 Task: Look for products in the category "Superfoods" from Organic India only.
Action: Mouse moved to (257, 125)
Screenshot: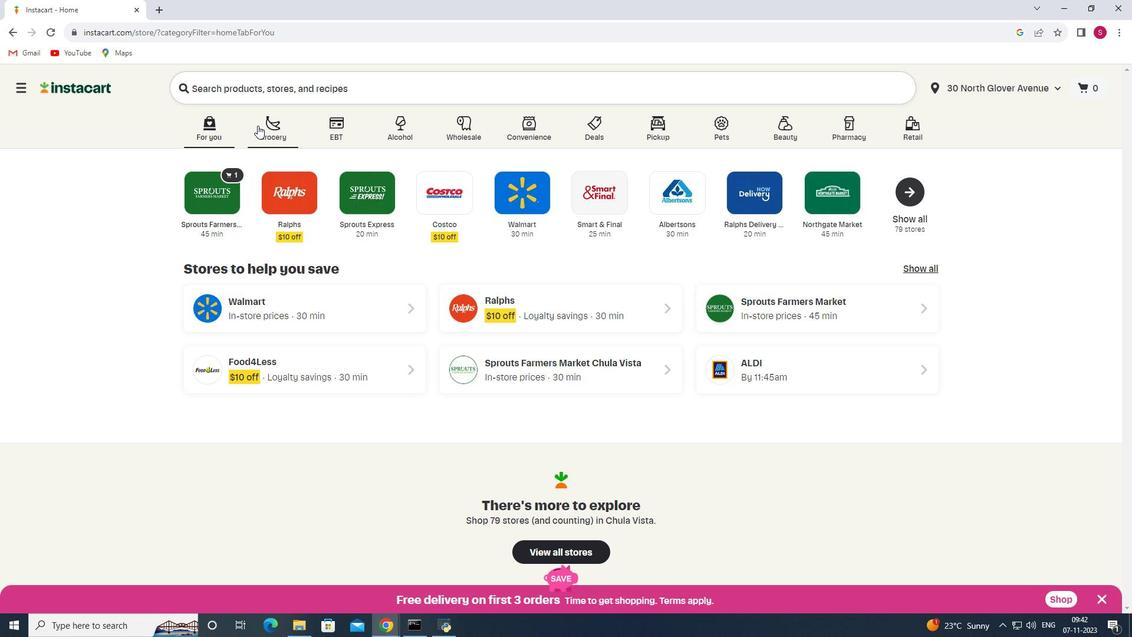 
Action: Mouse pressed left at (257, 125)
Screenshot: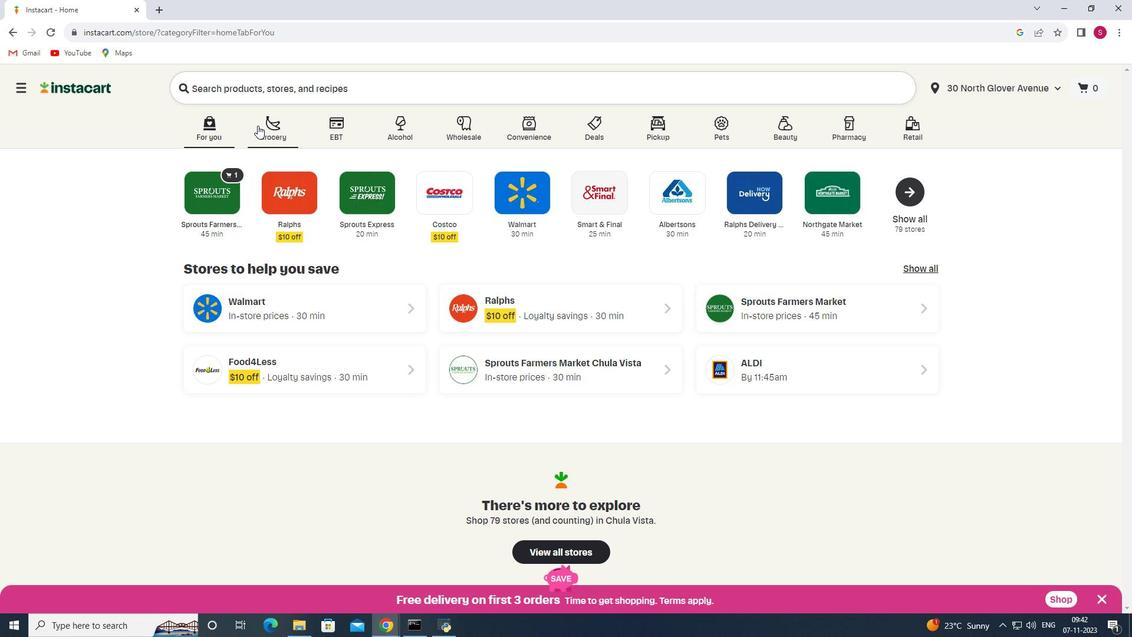 
Action: Mouse moved to (279, 336)
Screenshot: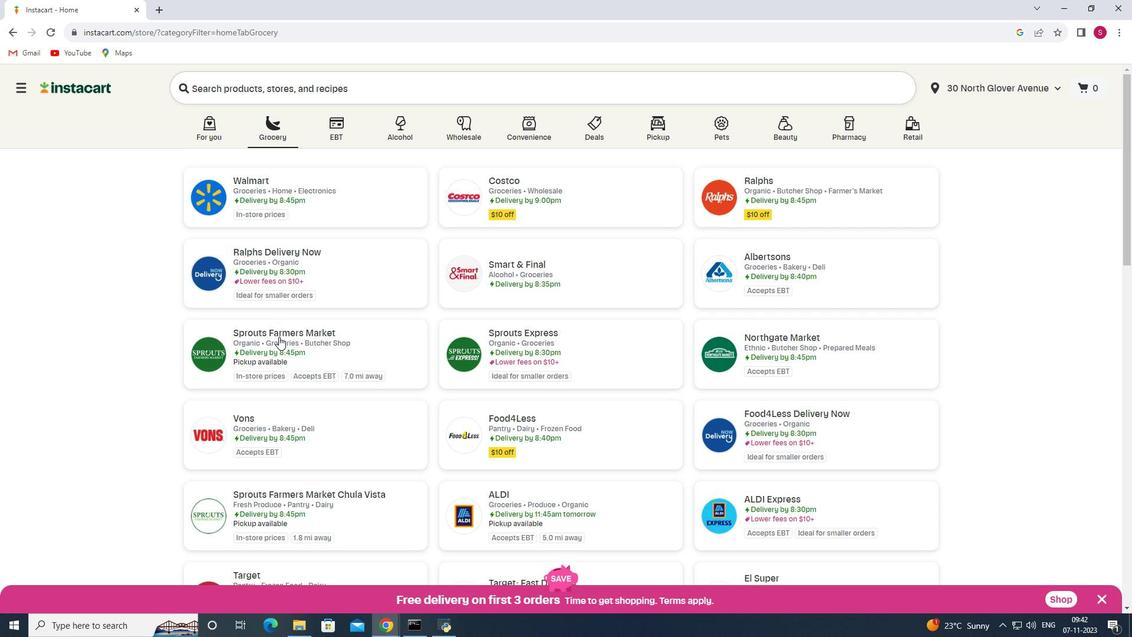 
Action: Mouse pressed left at (279, 336)
Screenshot: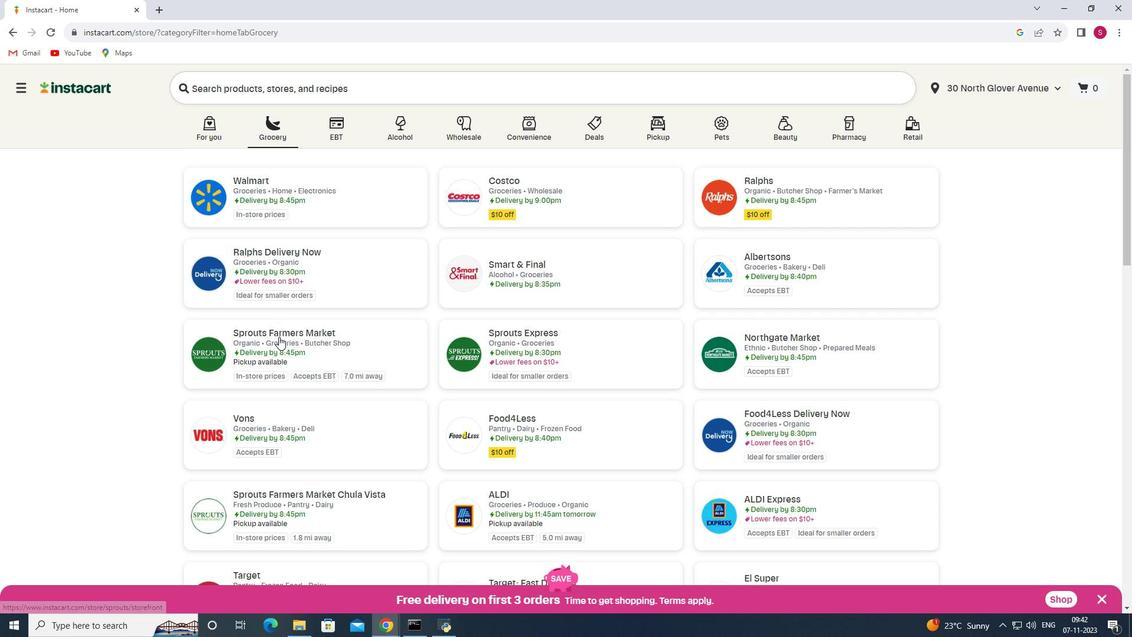 
Action: Mouse moved to (39, 357)
Screenshot: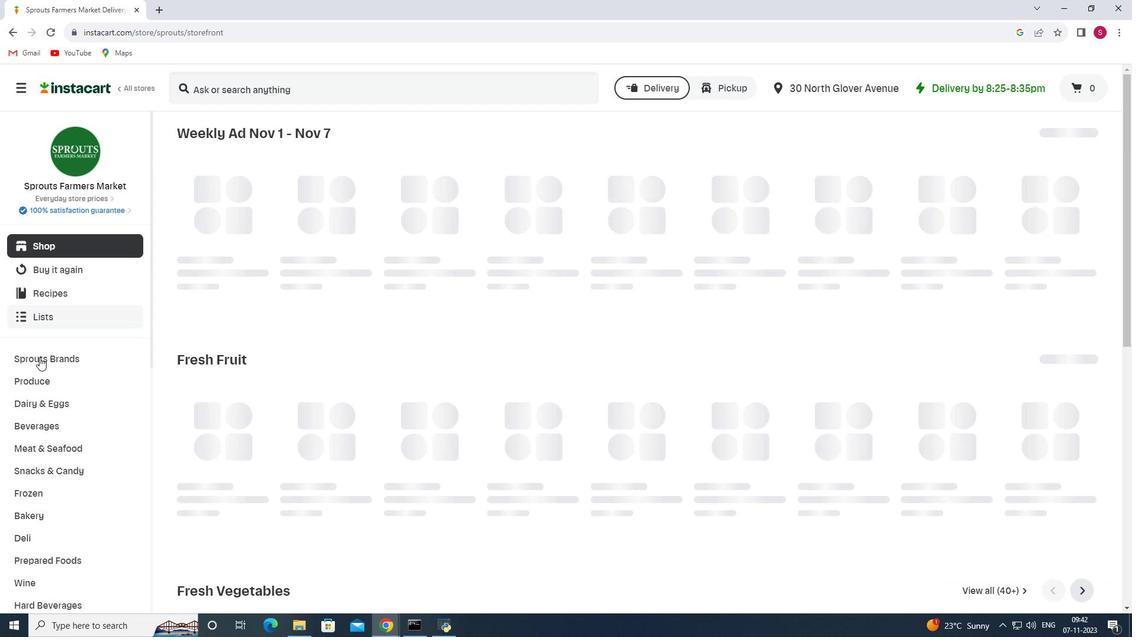 
Action: Mouse scrolled (39, 356) with delta (0, 0)
Screenshot: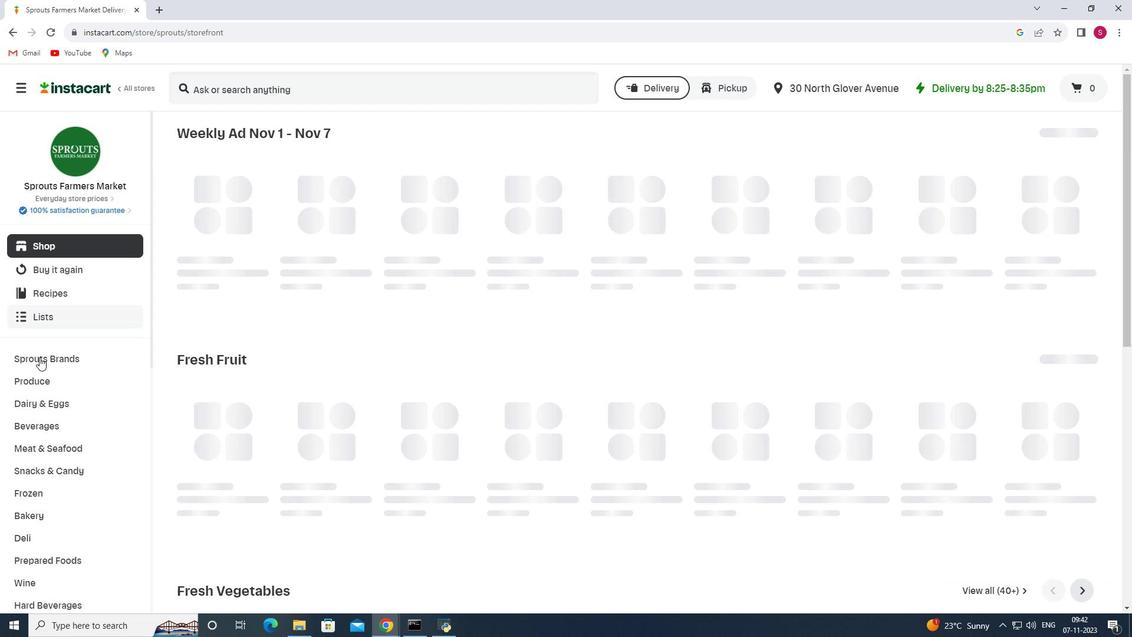 
Action: Mouse scrolled (39, 356) with delta (0, 0)
Screenshot: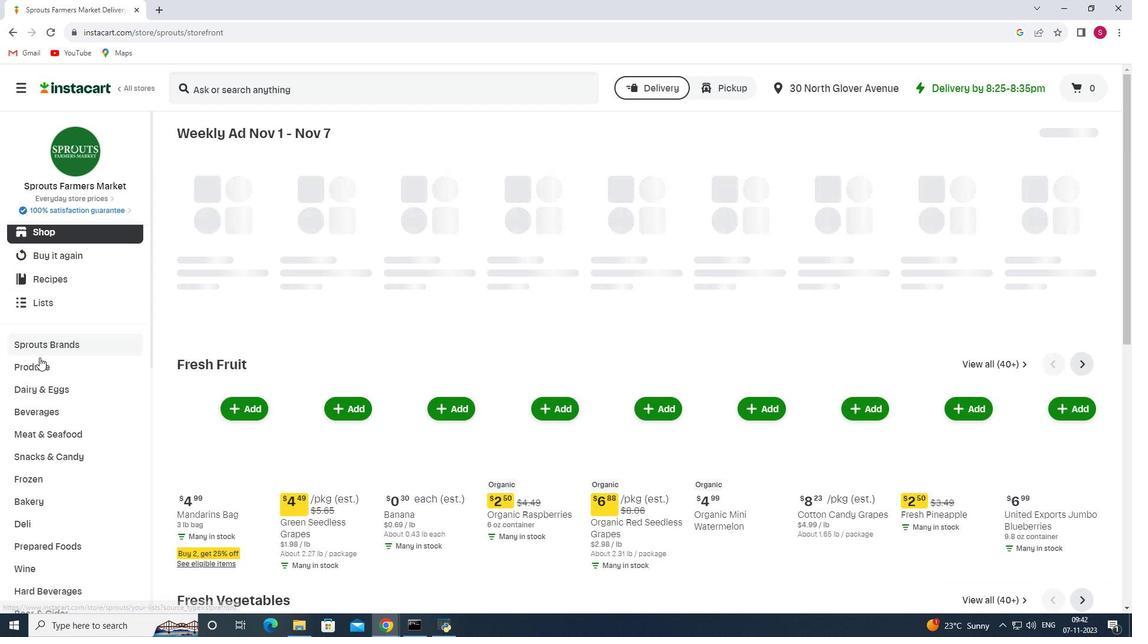 
Action: Mouse scrolled (39, 356) with delta (0, 0)
Screenshot: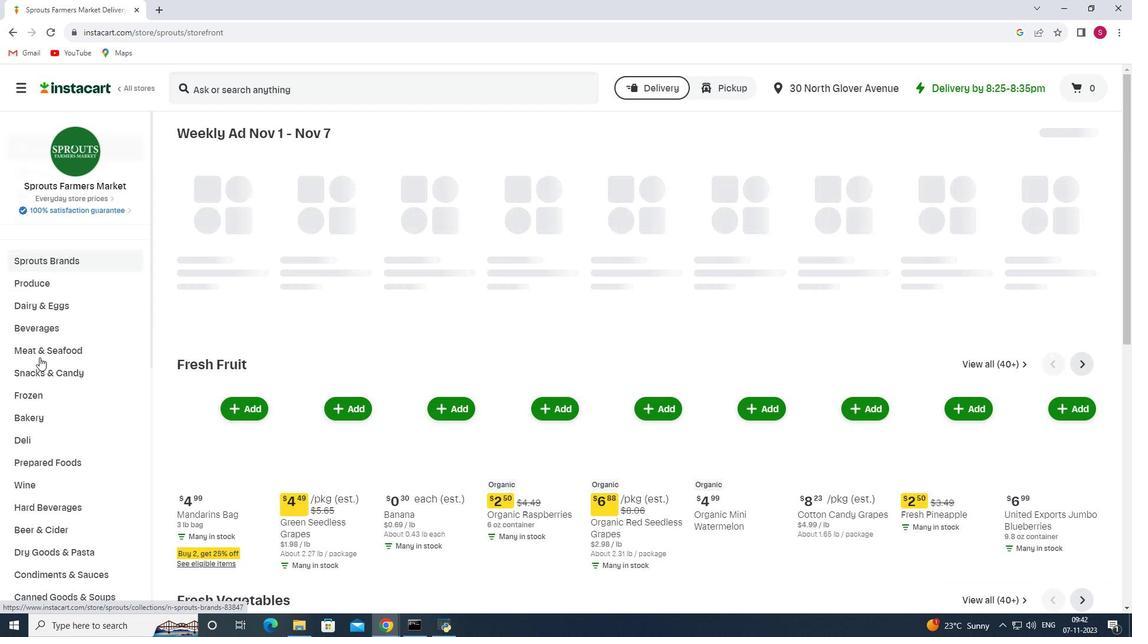 
Action: Mouse scrolled (39, 356) with delta (0, 0)
Screenshot: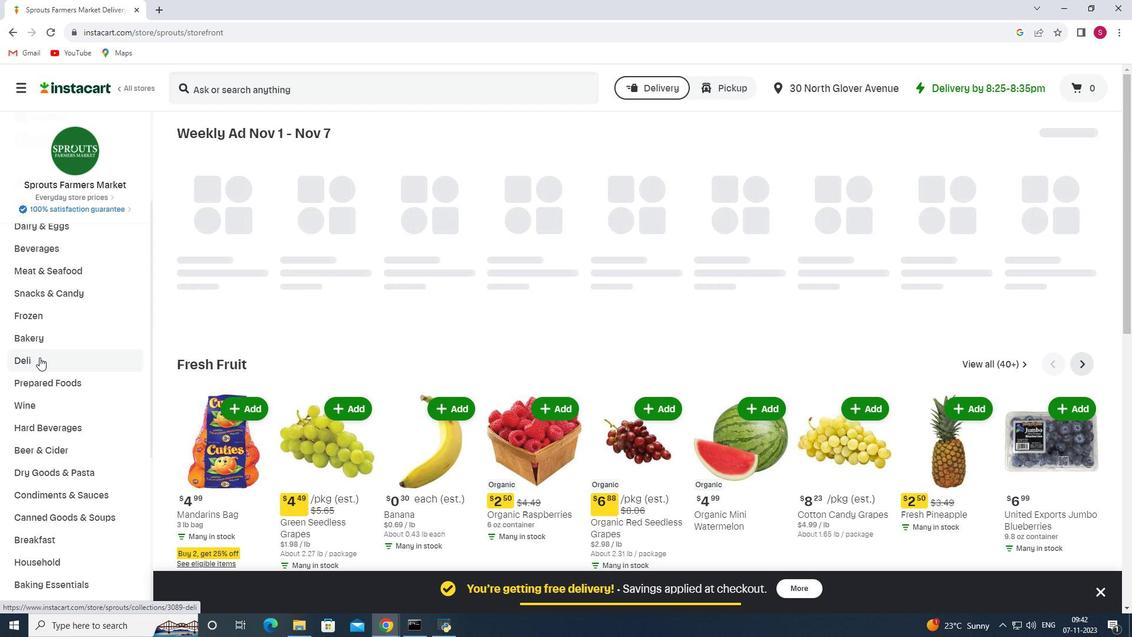 
Action: Mouse scrolled (39, 356) with delta (0, 0)
Screenshot: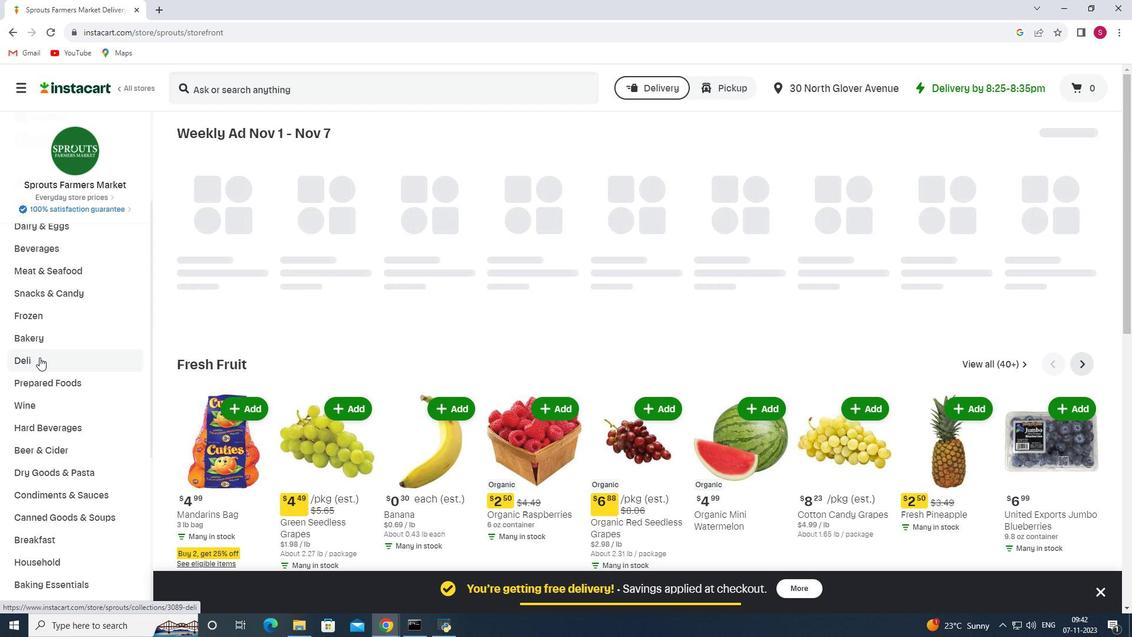 
Action: Mouse scrolled (39, 356) with delta (0, 0)
Screenshot: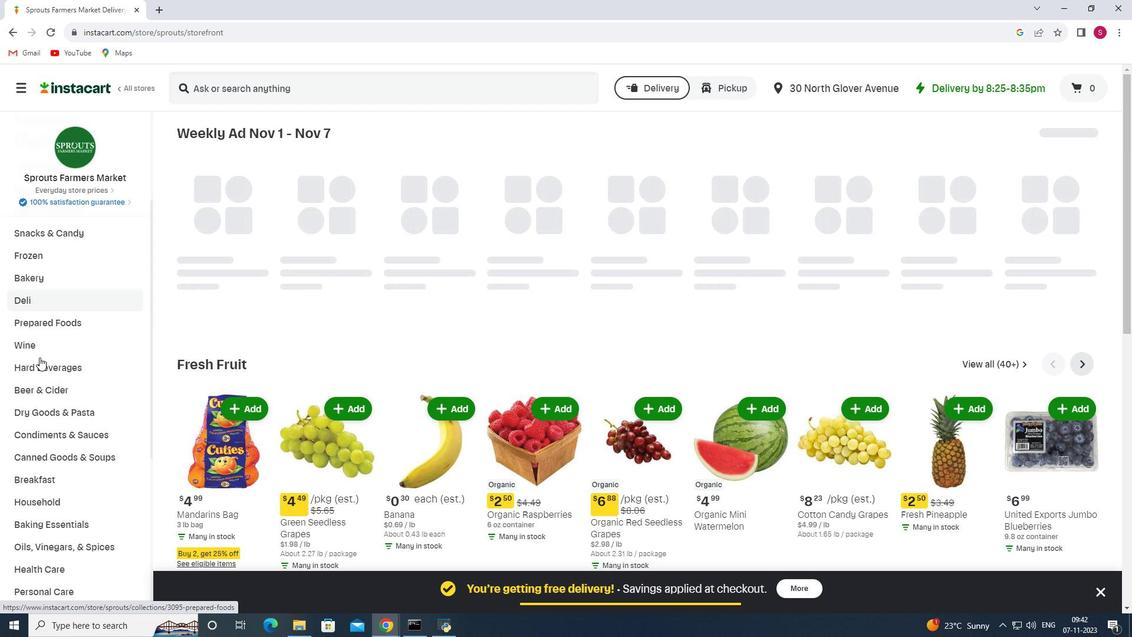 
Action: Mouse scrolled (39, 356) with delta (0, 0)
Screenshot: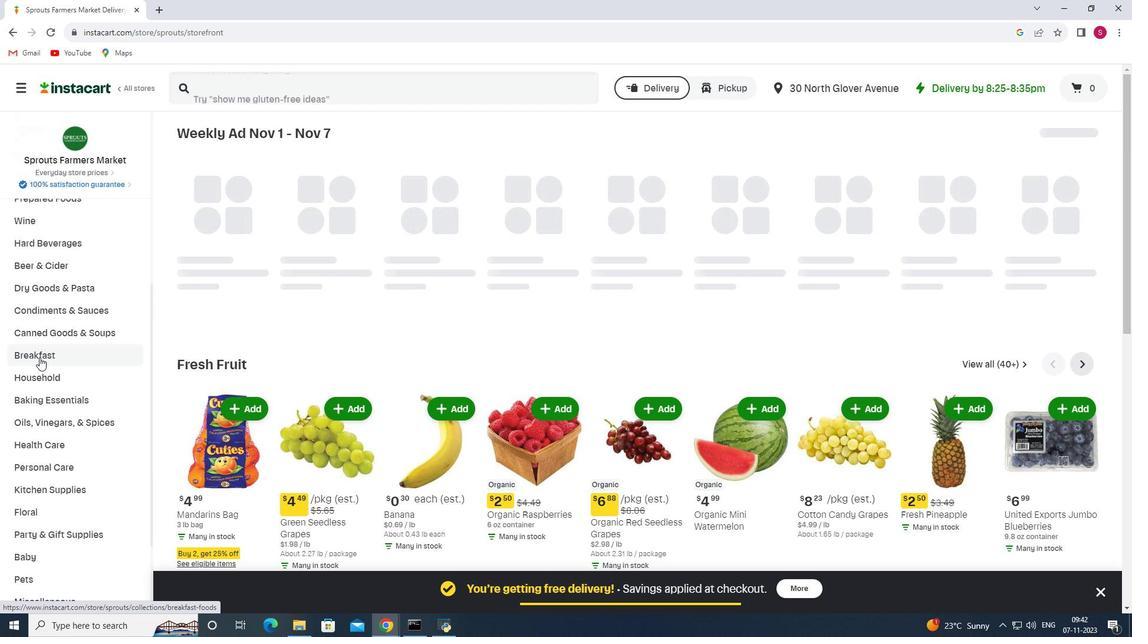
Action: Mouse scrolled (39, 356) with delta (0, 0)
Screenshot: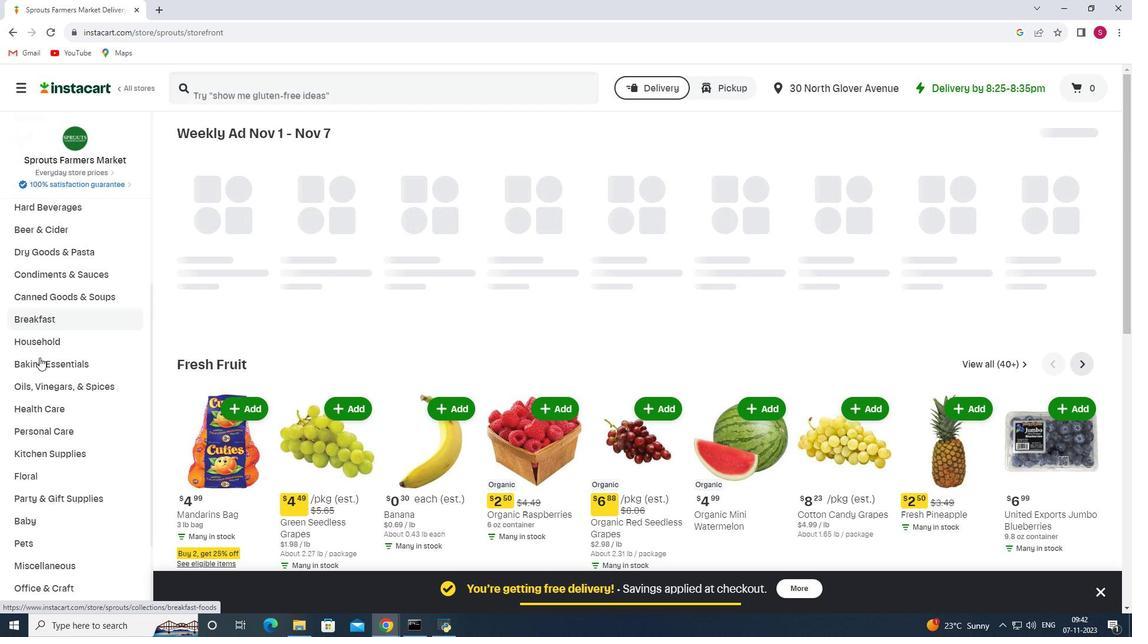 
Action: Mouse moved to (67, 331)
Screenshot: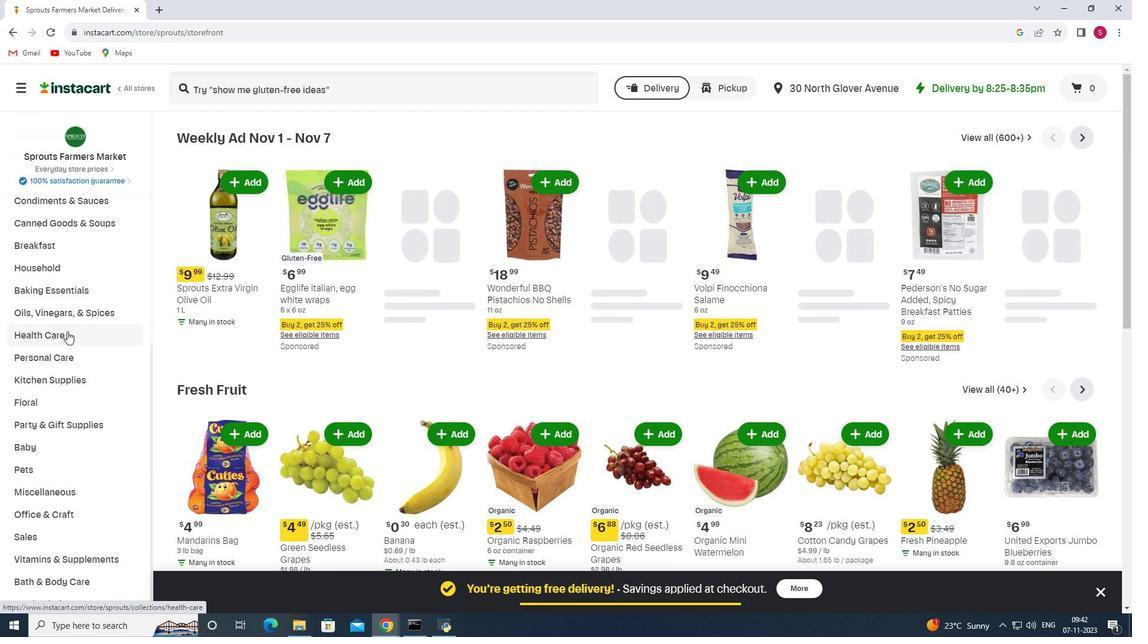 
Action: Mouse pressed left at (67, 331)
Screenshot: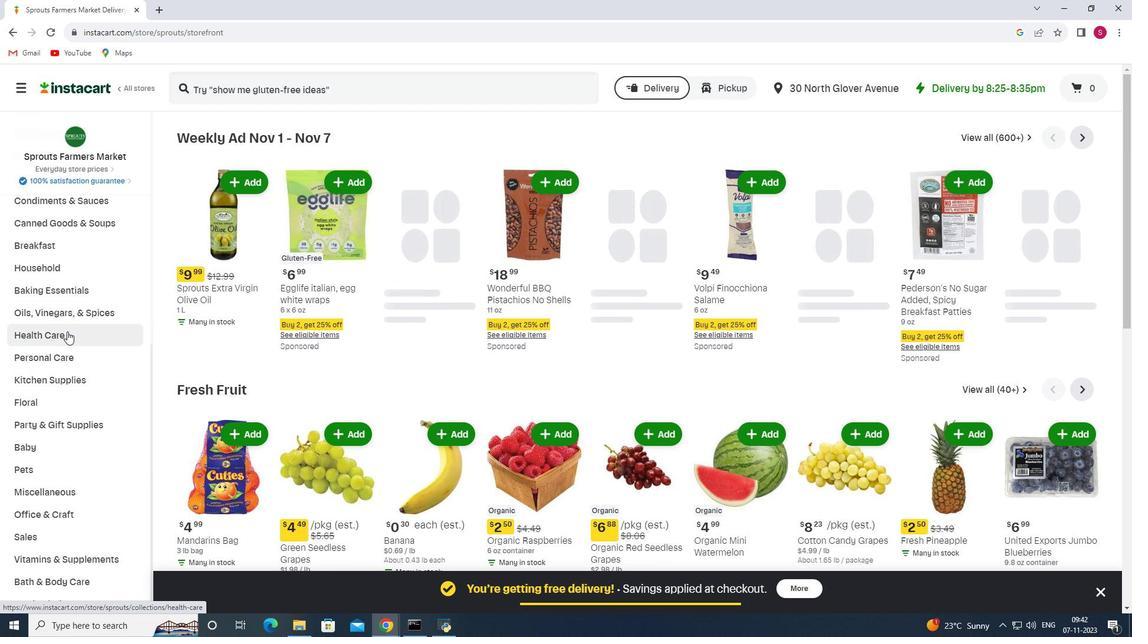 
Action: Mouse moved to (419, 166)
Screenshot: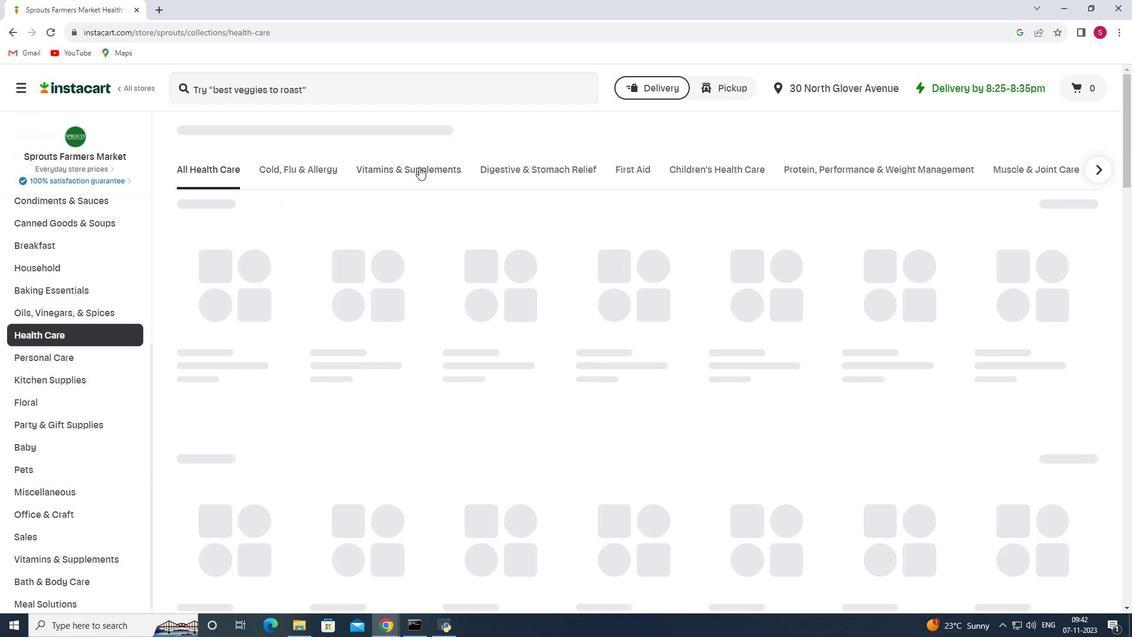 
Action: Mouse pressed left at (419, 166)
Screenshot: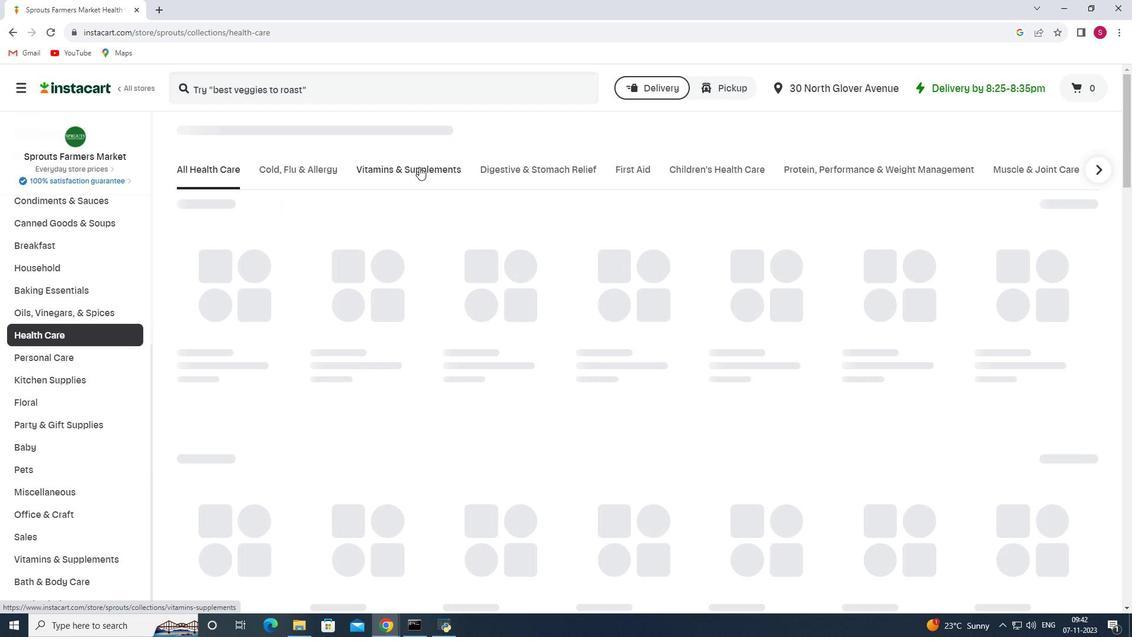 
Action: Mouse moved to (467, 230)
Screenshot: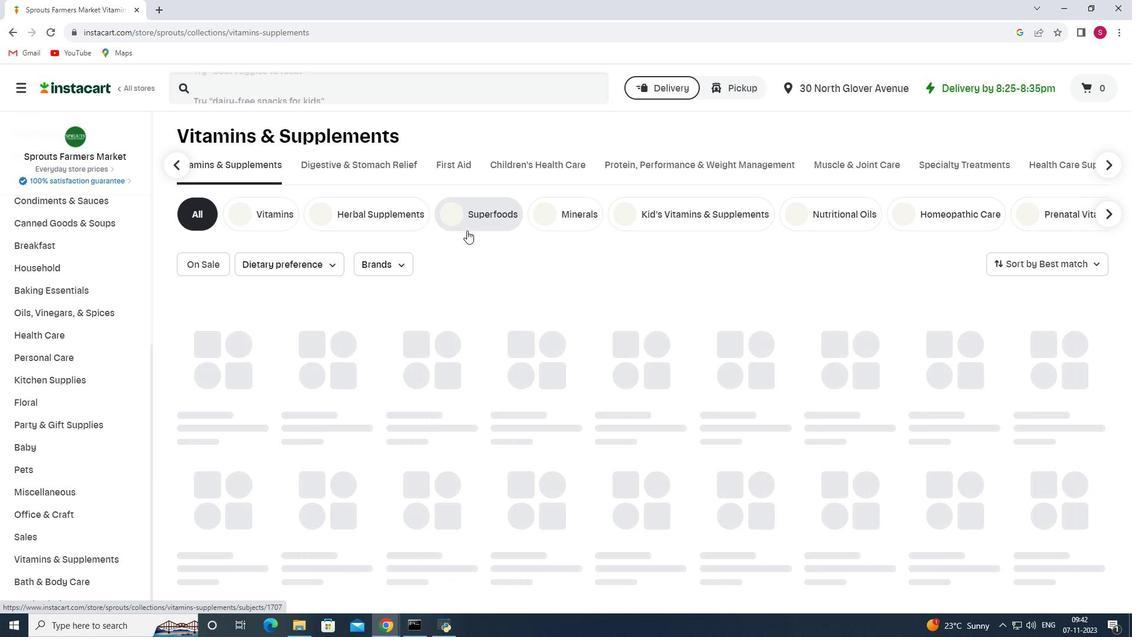
Action: Mouse pressed left at (467, 230)
Screenshot: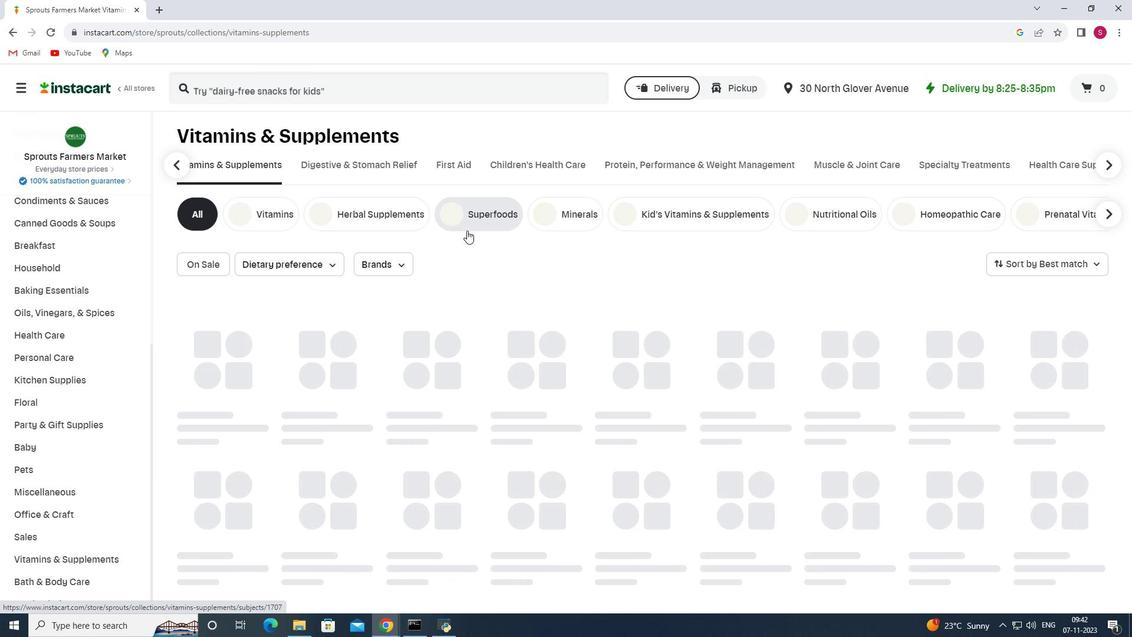 
Action: Mouse moved to (403, 270)
Screenshot: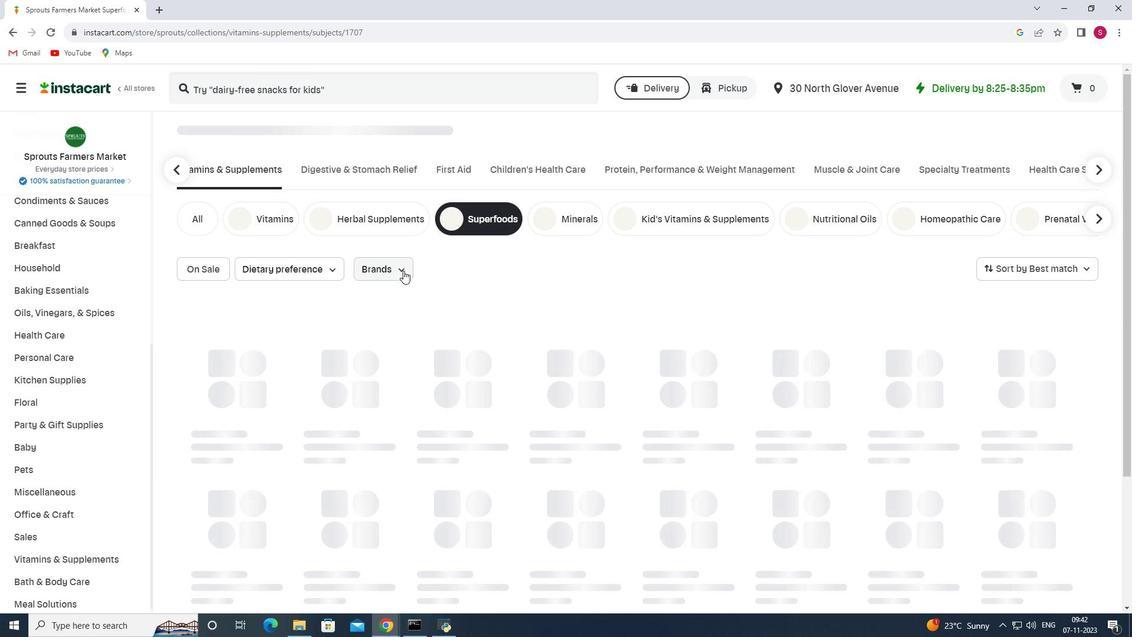 
Action: Mouse pressed left at (403, 270)
Screenshot: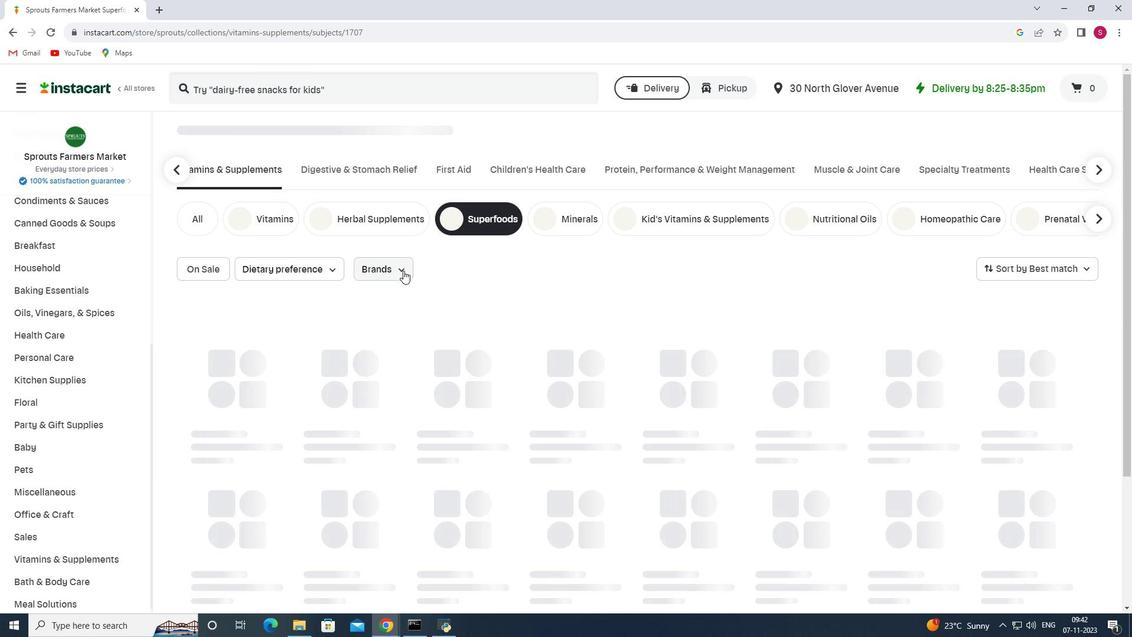 
Action: Mouse moved to (391, 359)
Screenshot: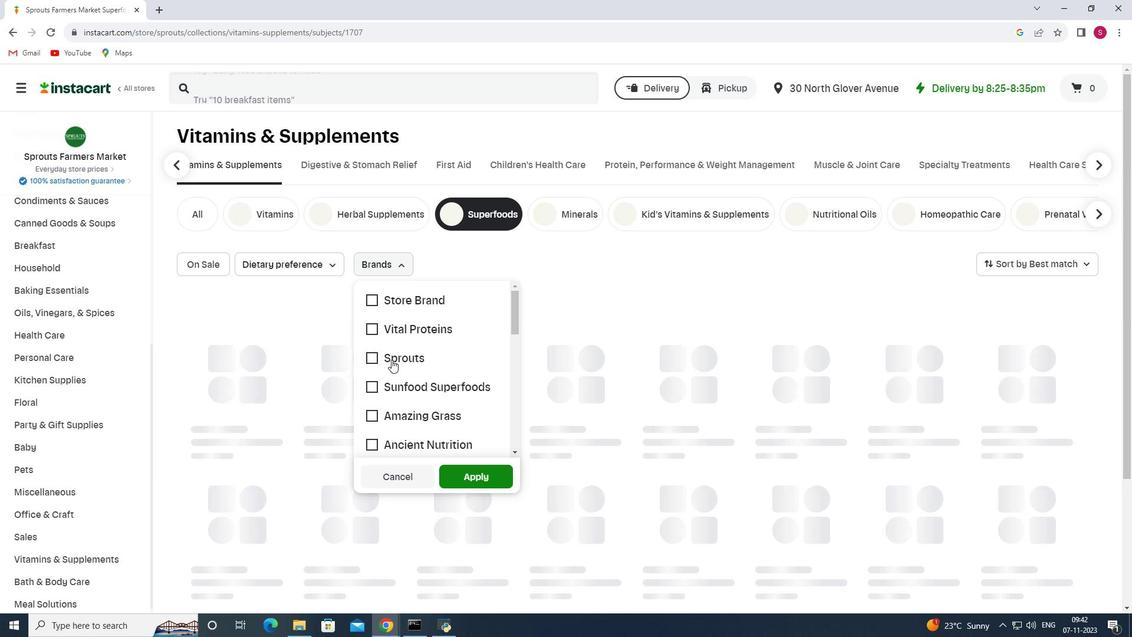 
Action: Mouse scrolled (391, 359) with delta (0, 0)
Screenshot: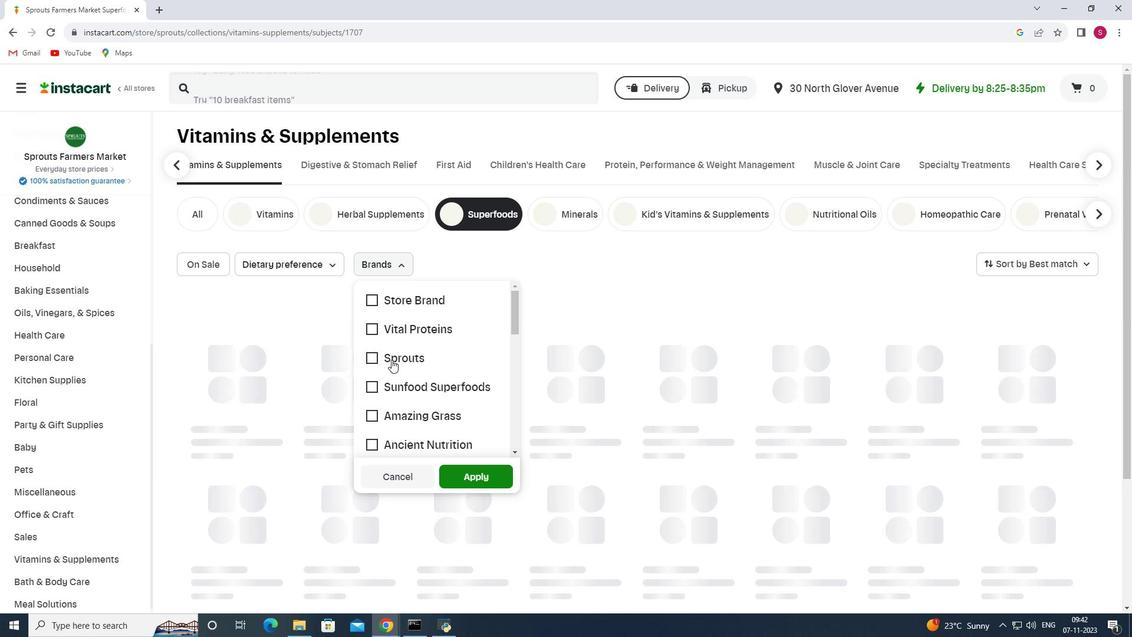 
Action: Mouse scrolled (391, 359) with delta (0, 0)
Screenshot: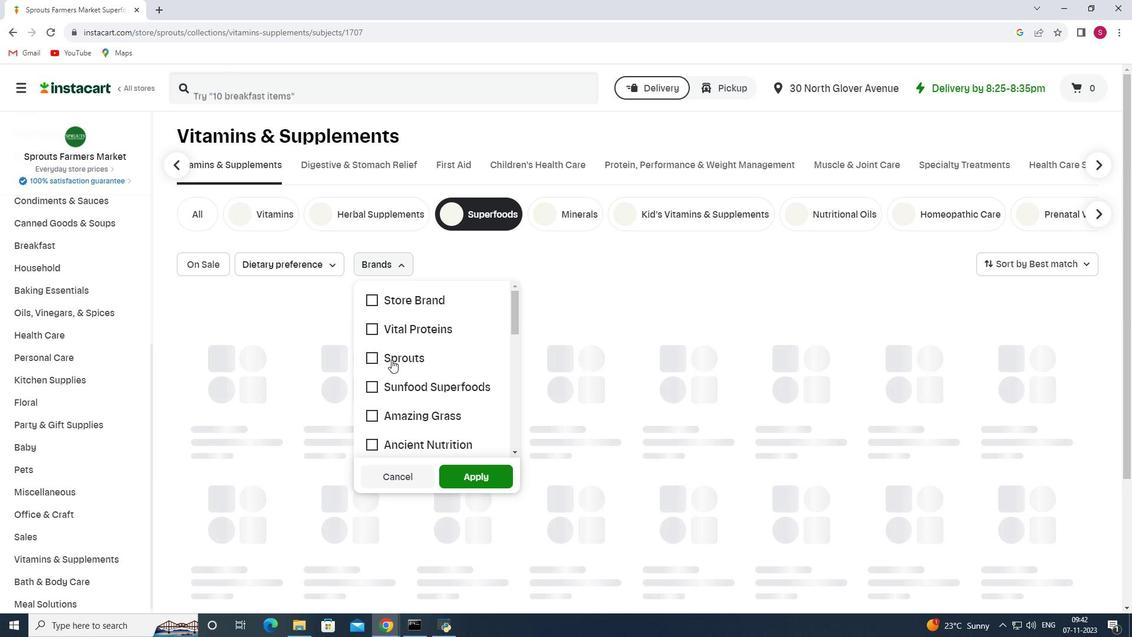 
Action: Mouse scrolled (391, 359) with delta (0, 0)
Screenshot: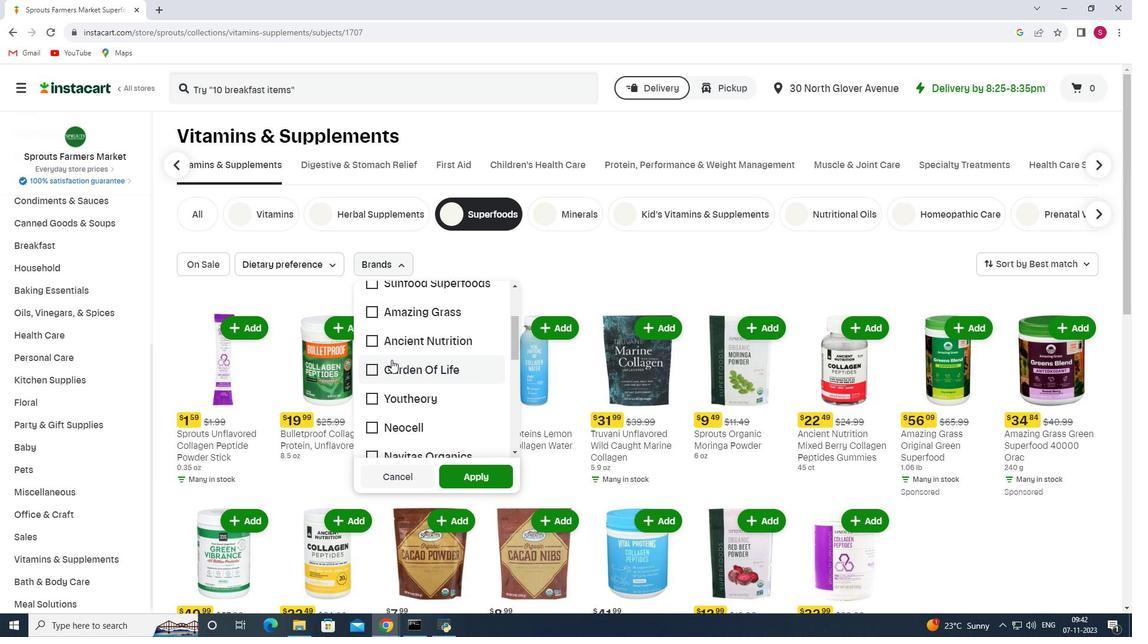
Action: Mouse scrolled (391, 359) with delta (0, 0)
Screenshot: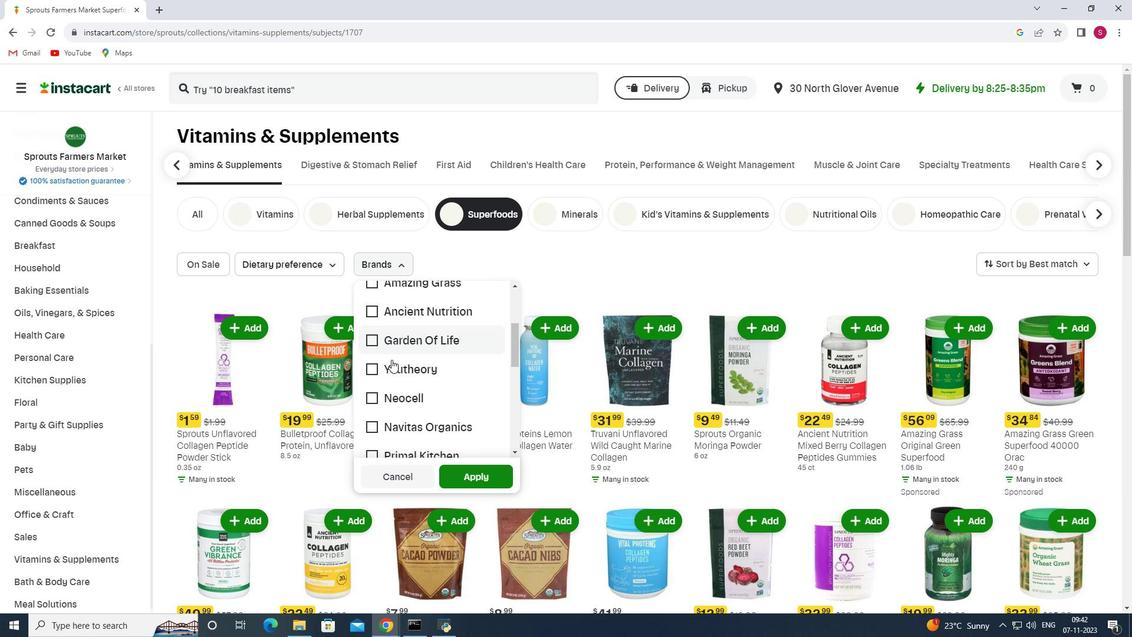 
Action: Mouse scrolled (391, 359) with delta (0, 0)
Screenshot: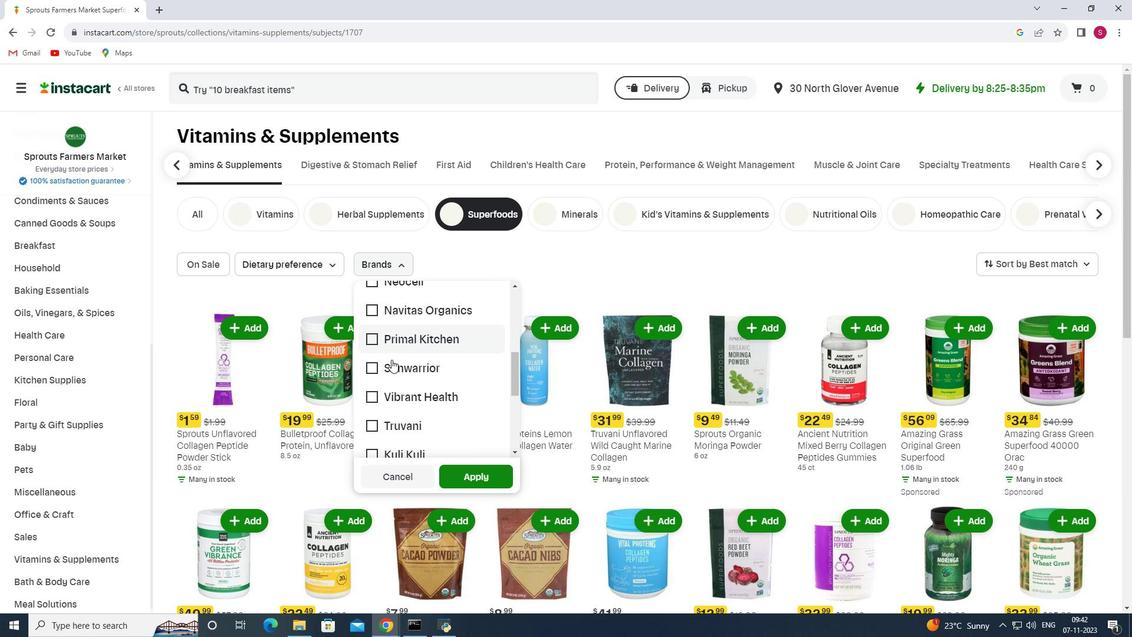
Action: Mouse scrolled (391, 359) with delta (0, 0)
Screenshot: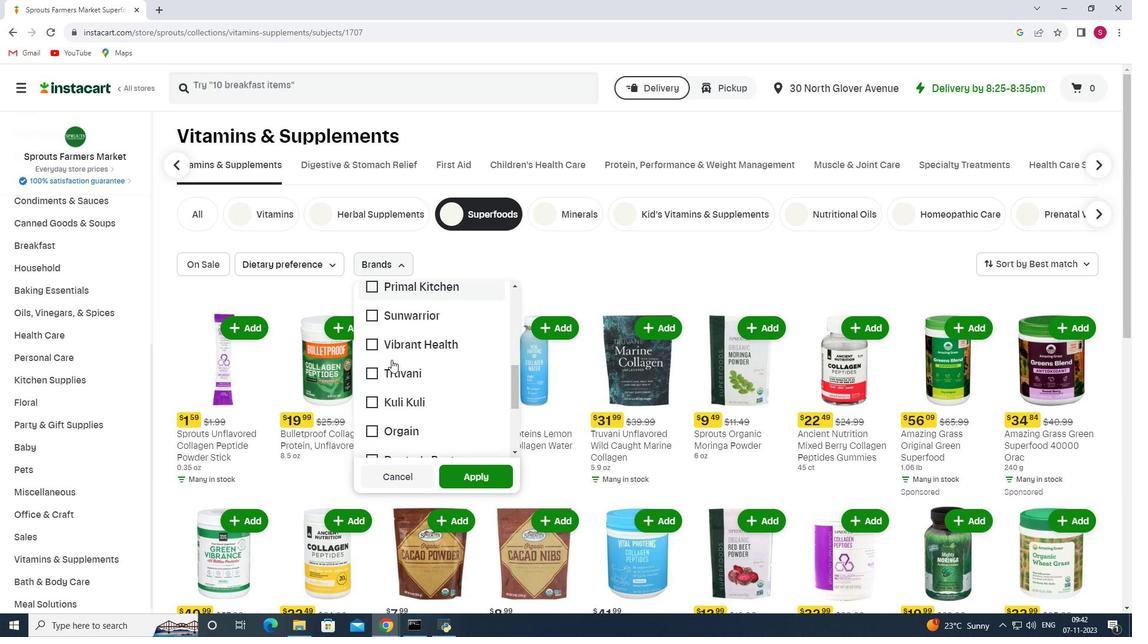 
Action: Mouse scrolled (391, 359) with delta (0, 0)
Screenshot: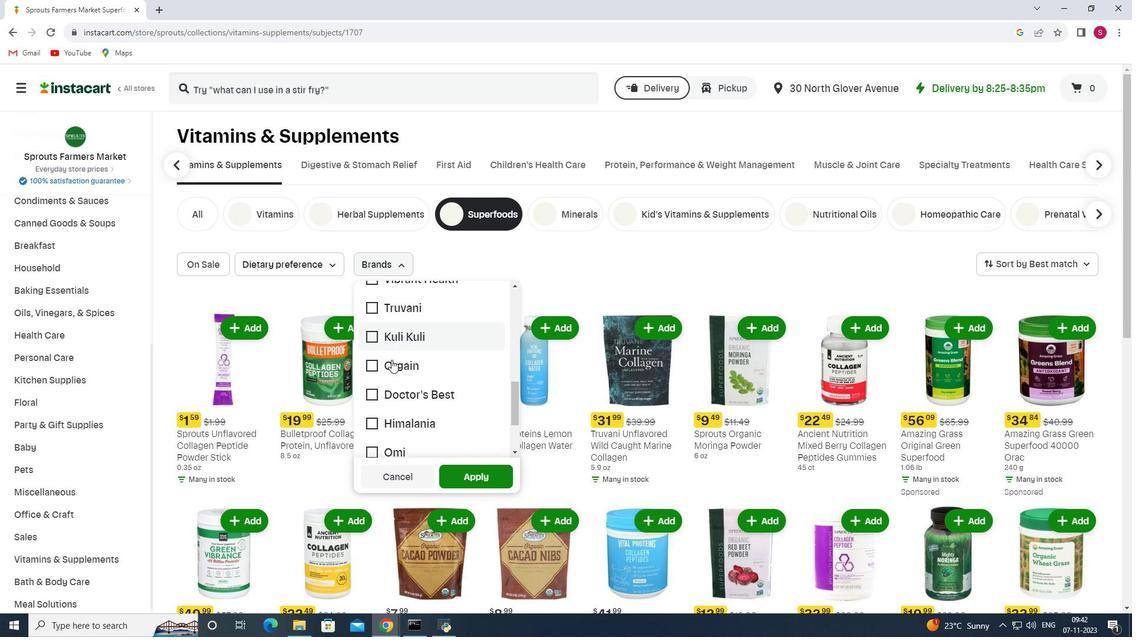 
Action: Mouse scrolled (391, 359) with delta (0, 0)
Screenshot: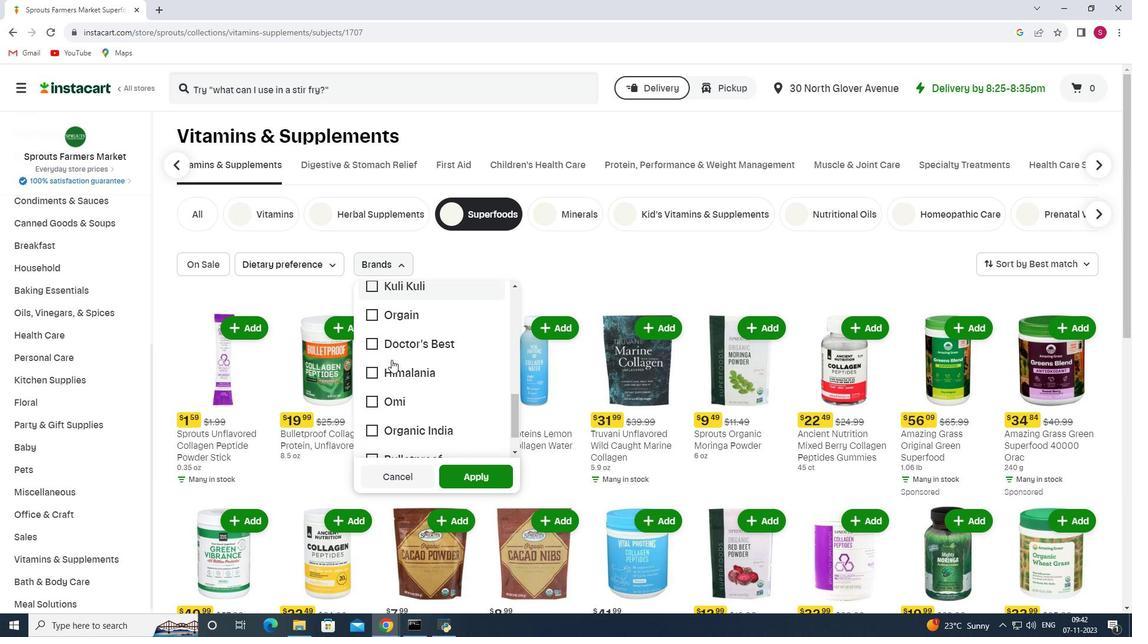 
Action: Mouse scrolled (391, 359) with delta (0, 0)
Screenshot: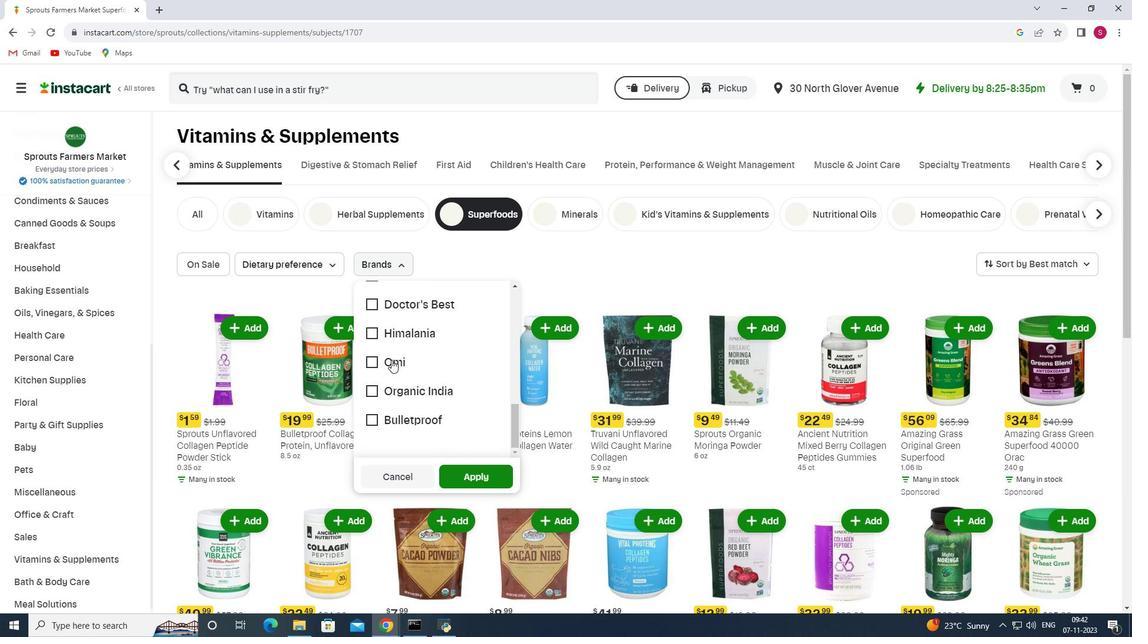 
Action: Mouse moved to (367, 388)
Screenshot: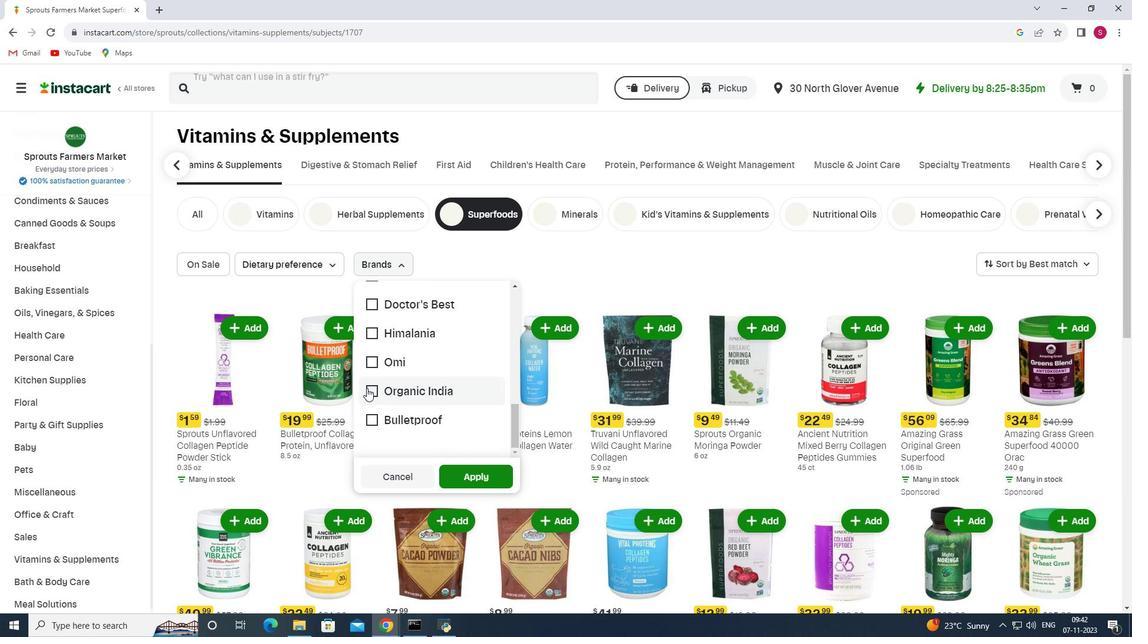 
Action: Mouse pressed left at (367, 388)
Screenshot: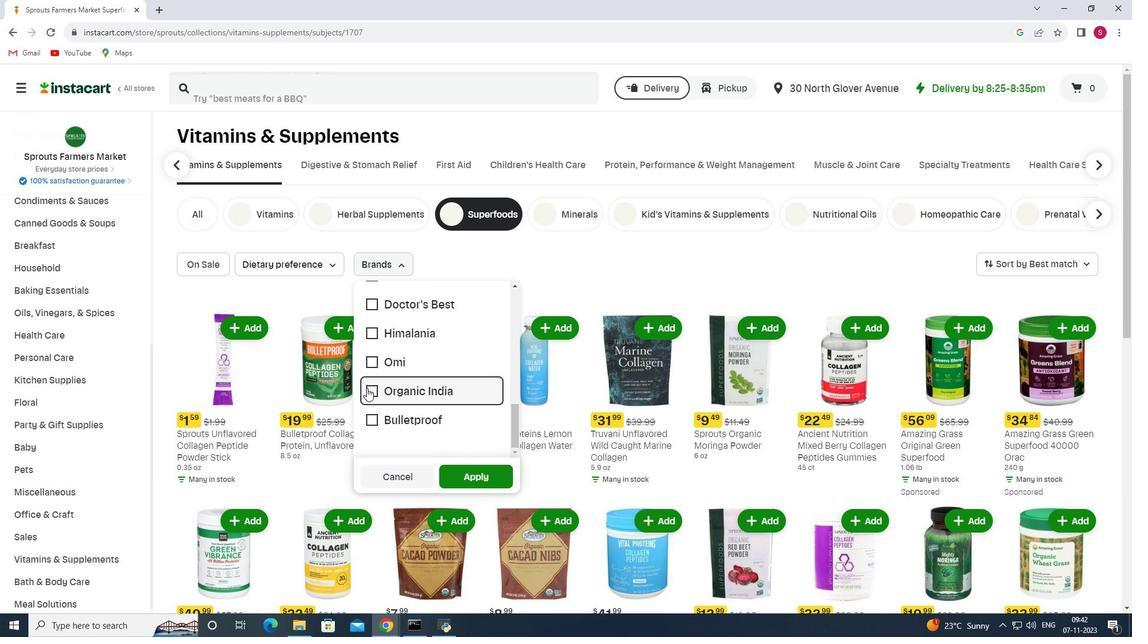 
Action: Mouse moved to (477, 470)
Screenshot: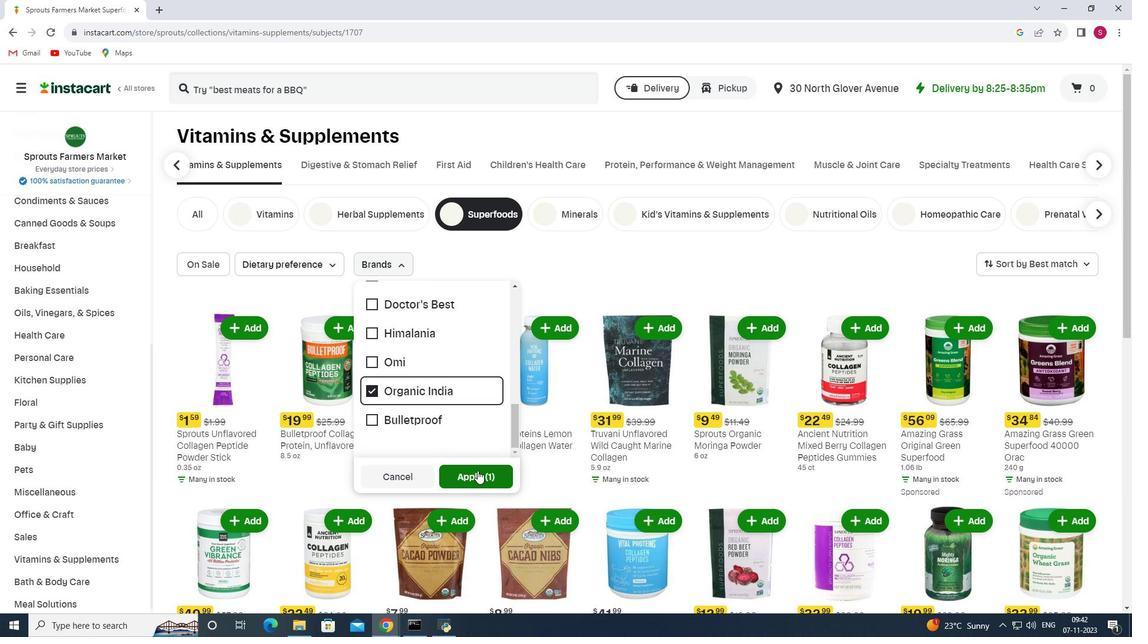 
Action: Mouse pressed left at (477, 470)
Screenshot: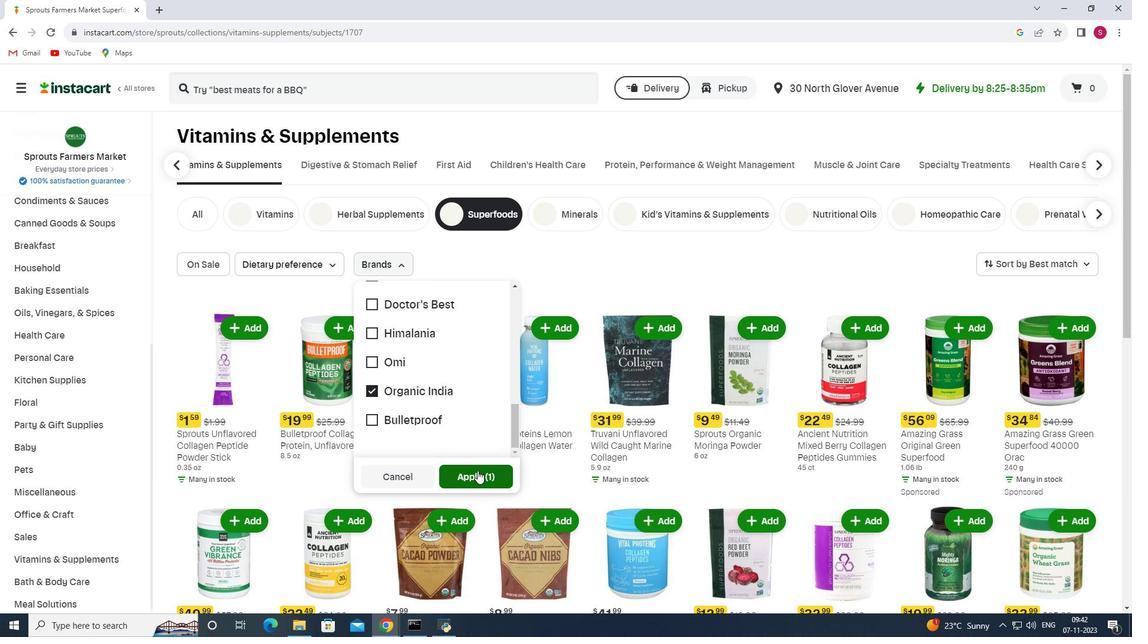 
